 Task: Add Offlimits Strawberry Cereal, Vegan & Gluten-Free to the cart.
Action: Mouse moved to (743, 254)
Screenshot: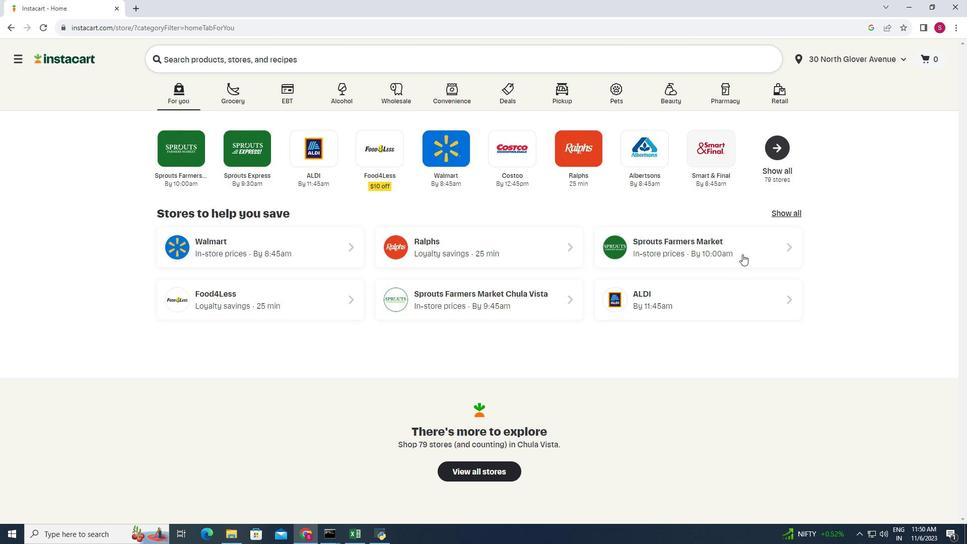 
Action: Mouse pressed left at (743, 254)
Screenshot: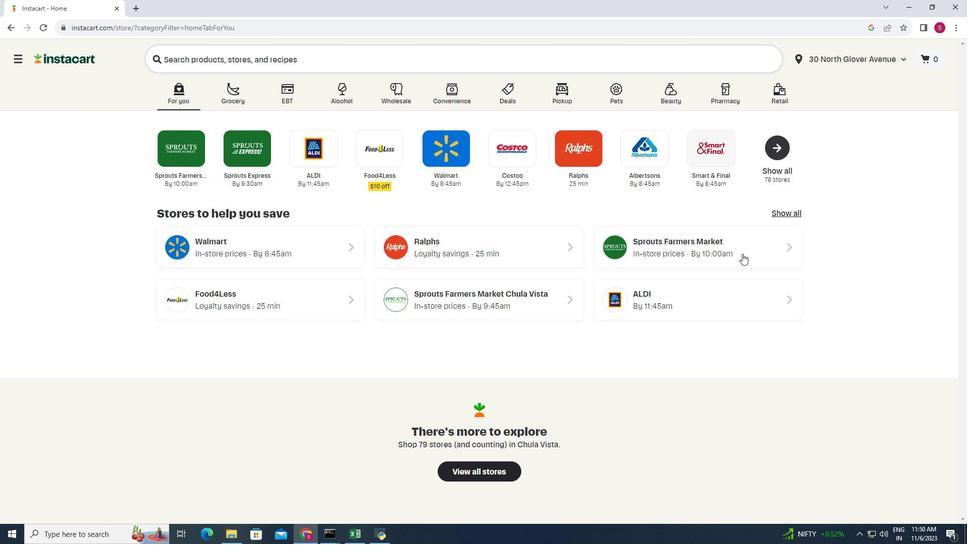 
Action: Mouse moved to (84, 309)
Screenshot: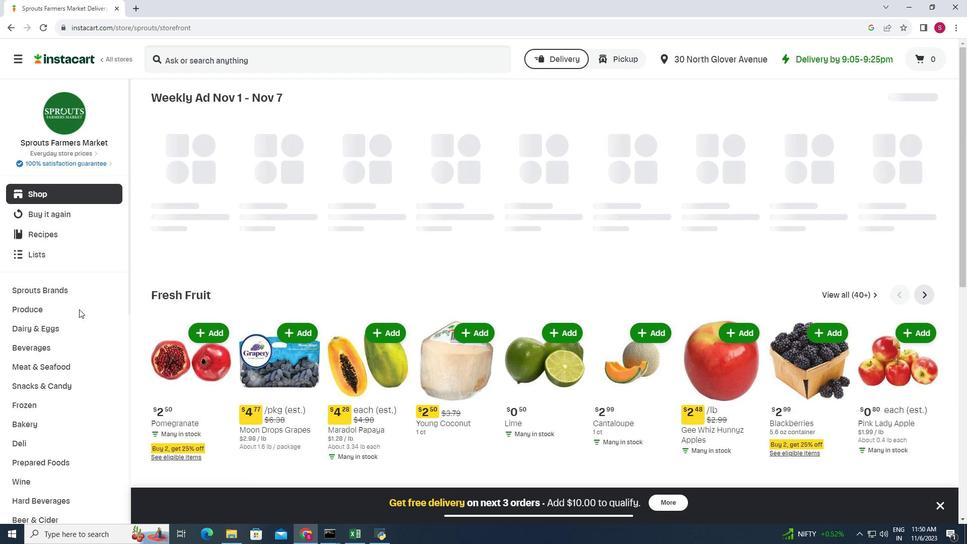 
Action: Mouse scrolled (84, 308) with delta (0, 0)
Screenshot: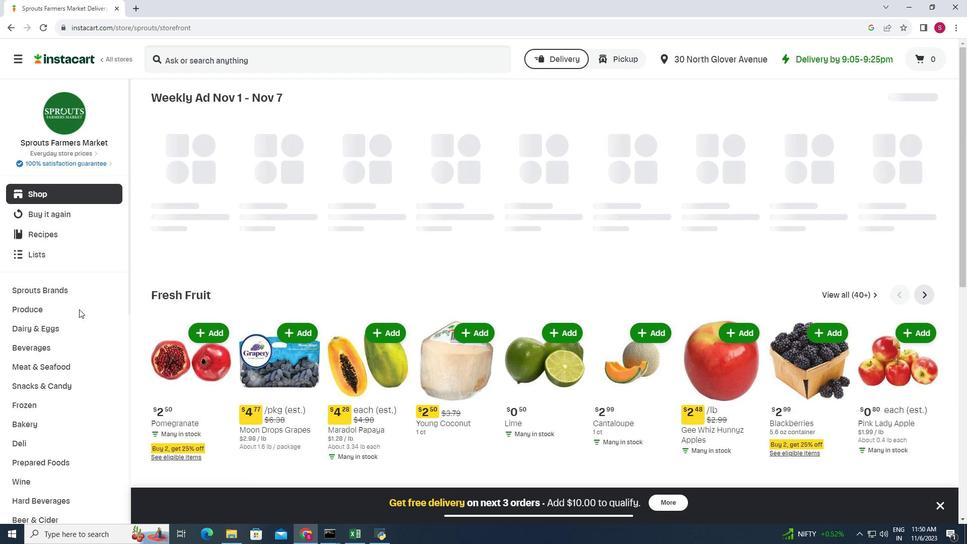 
Action: Mouse moved to (77, 310)
Screenshot: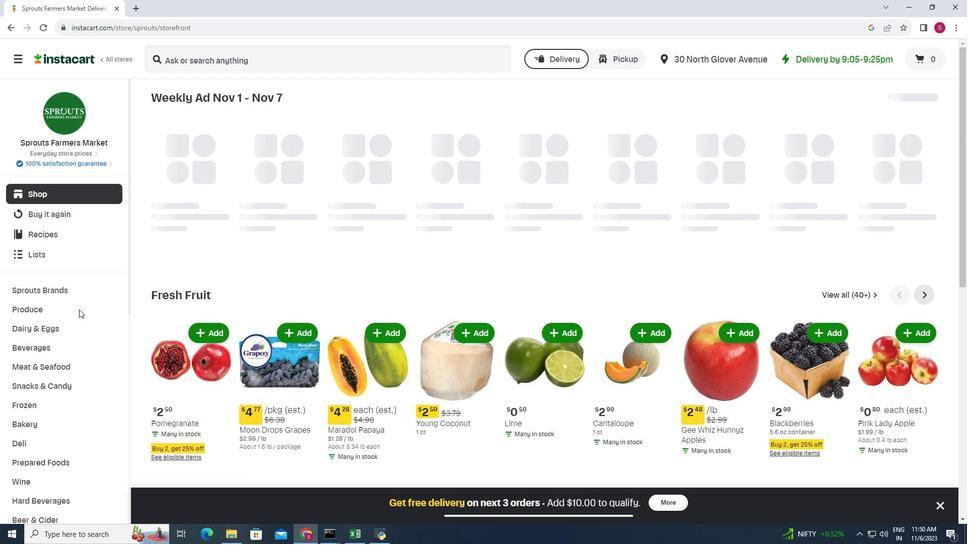 
Action: Mouse scrolled (77, 309) with delta (0, 0)
Screenshot: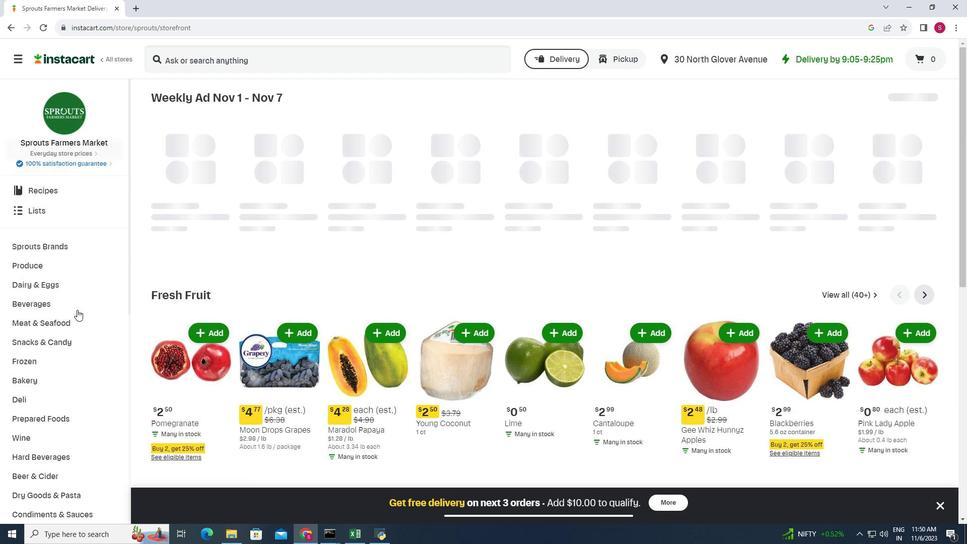 
Action: Mouse scrolled (77, 309) with delta (0, 0)
Screenshot: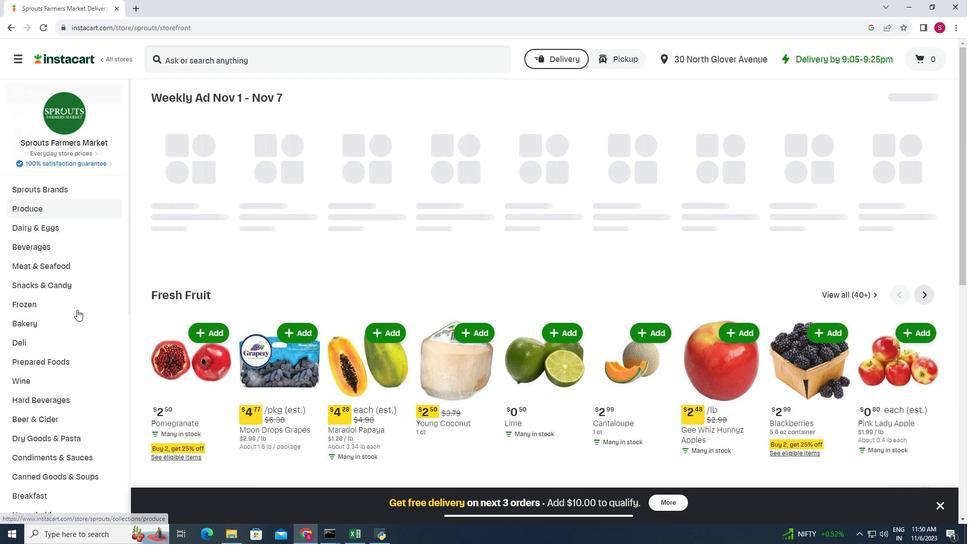
Action: Mouse moved to (52, 442)
Screenshot: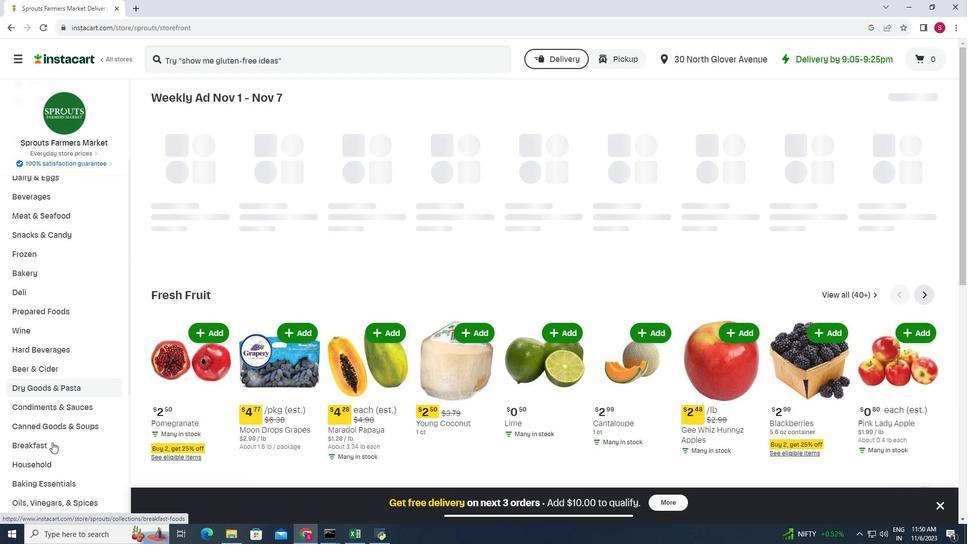 
Action: Mouse pressed left at (52, 442)
Screenshot: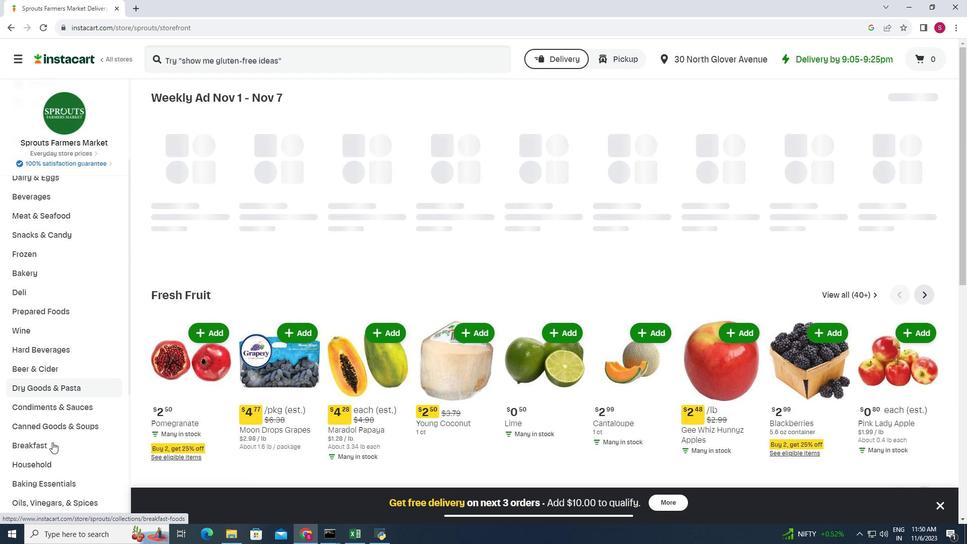 
Action: Mouse moved to (751, 128)
Screenshot: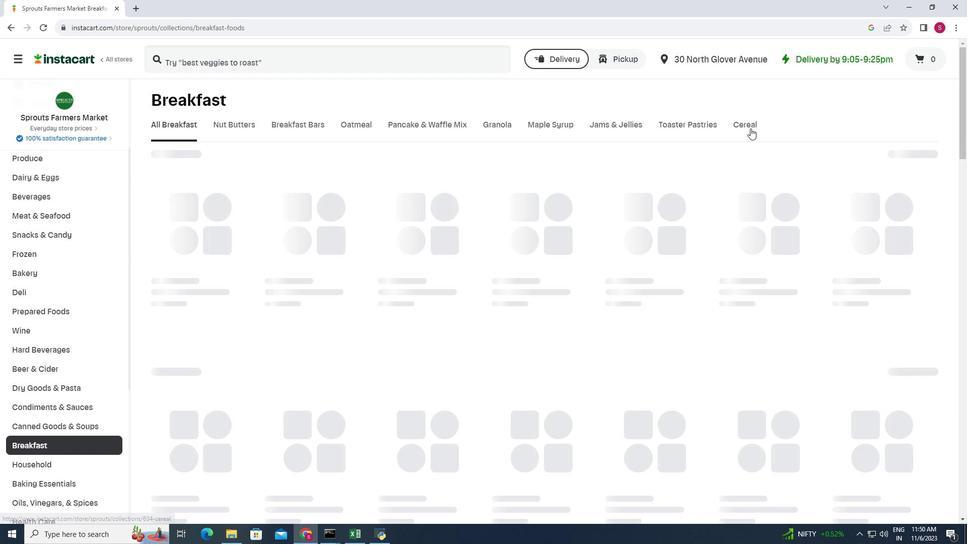 
Action: Mouse pressed left at (751, 128)
Screenshot: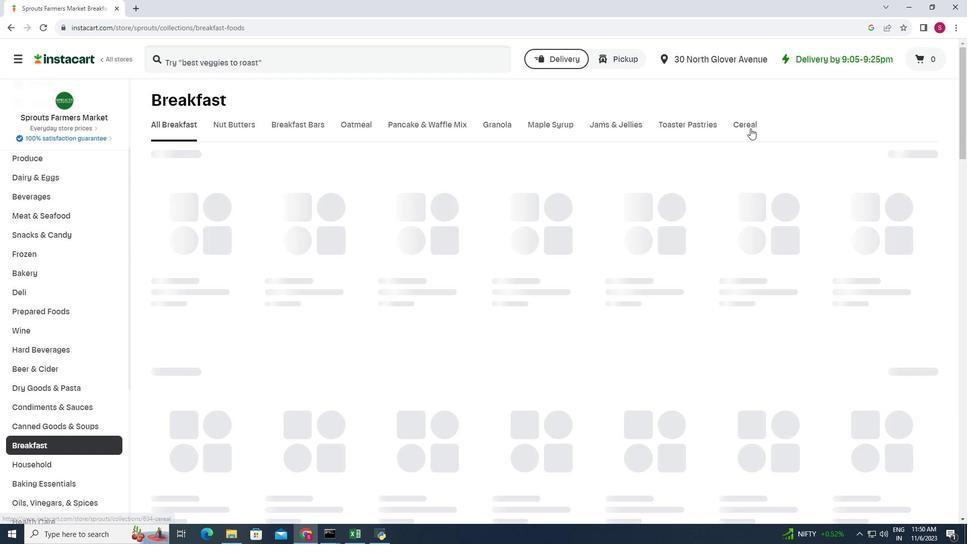 
Action: Mouse moved to (333, 196)
Screenshot: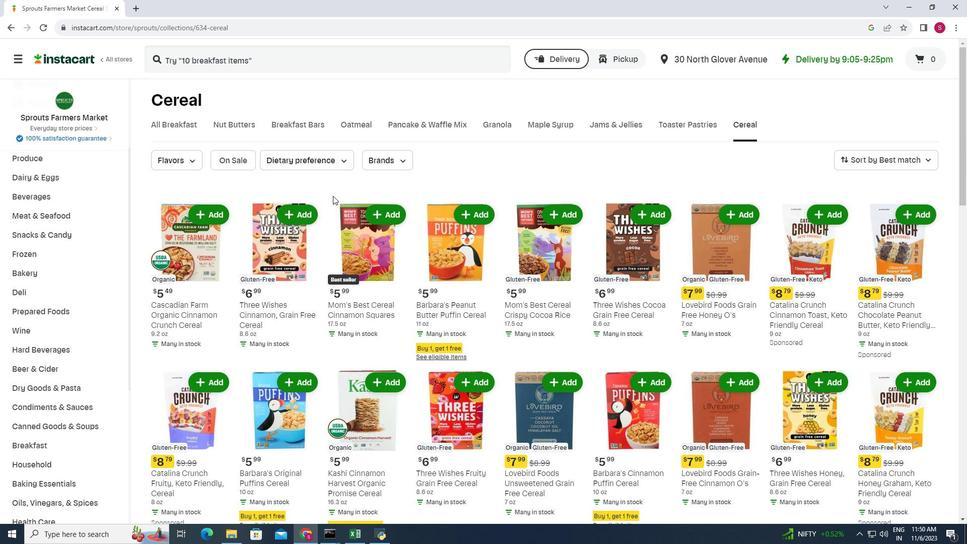 
Action: Mouse scrolled (333, 195) with delta (0, 0)
Screenshot: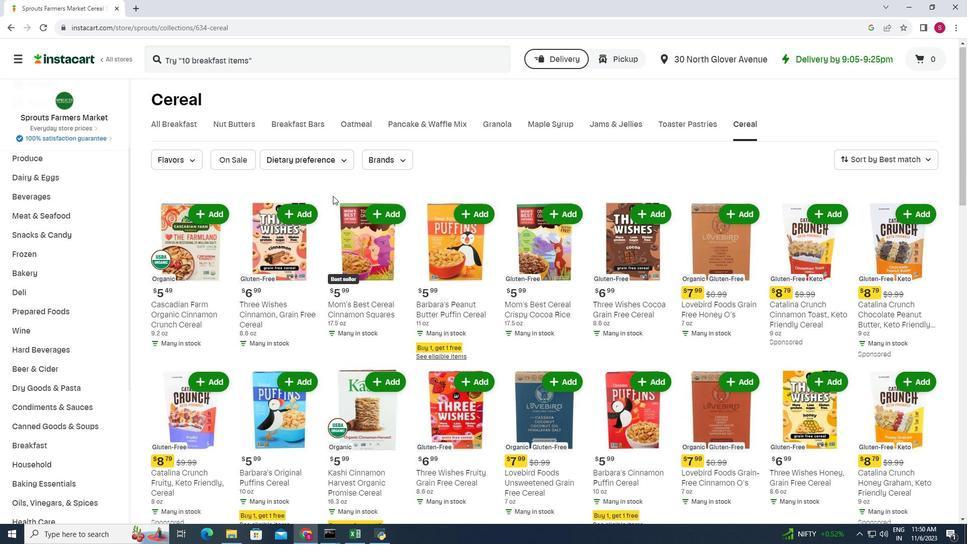 
Action: Mouse moved to (333, 196)
Screenshot: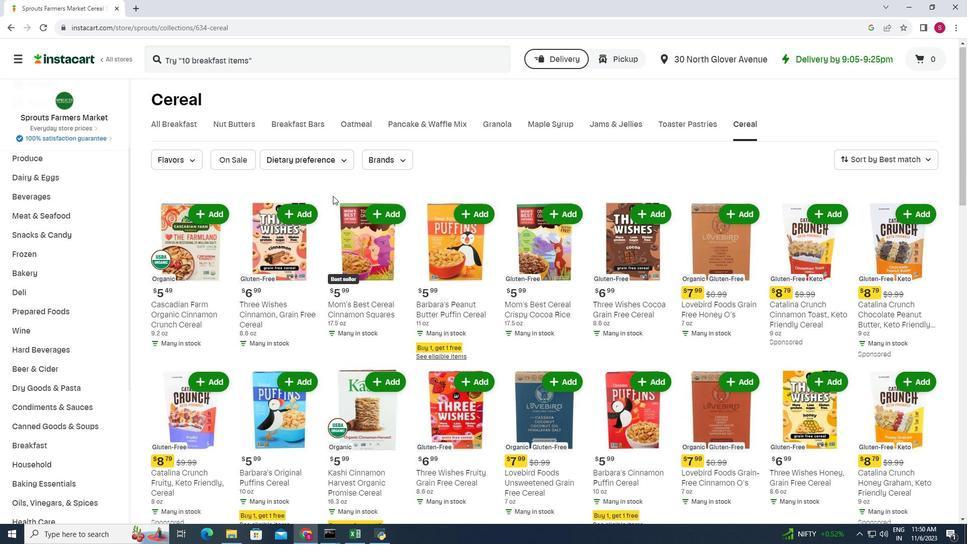 
Action: Mouse scrolled (333, 195) with delta (0, 0)
Screenshot: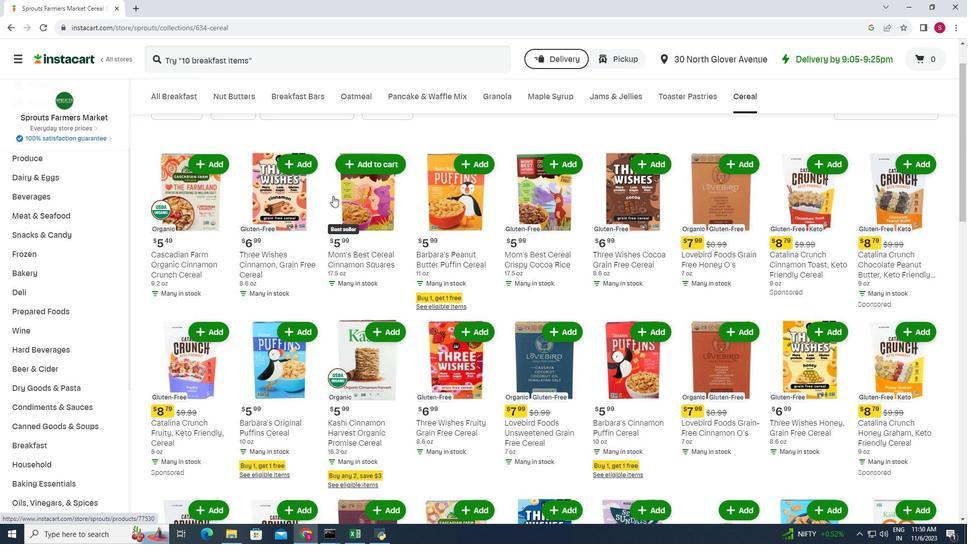 
Action: Mouse moved to (333, 196)
Screenshot: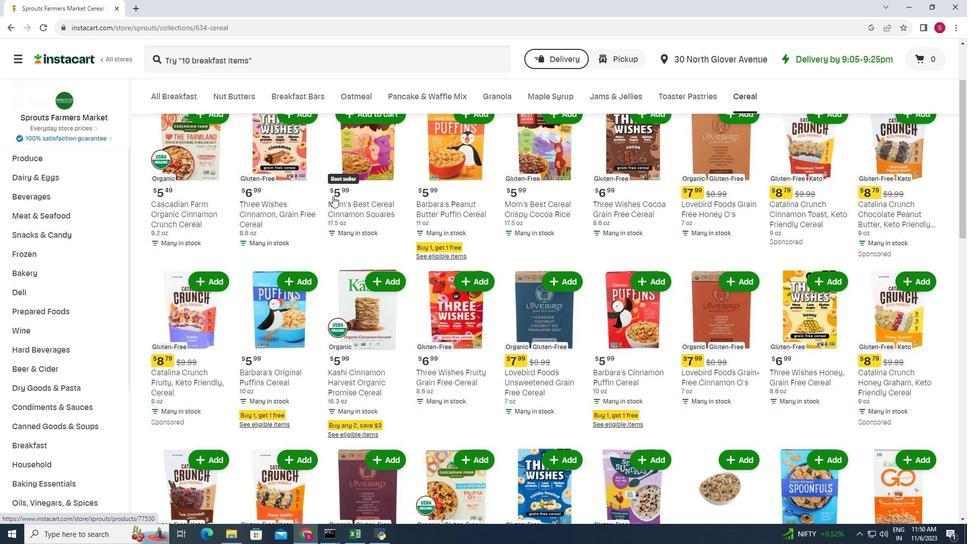 
Action: Mouse scrolled (333, 196) with delta (0, 0)
Screenshot: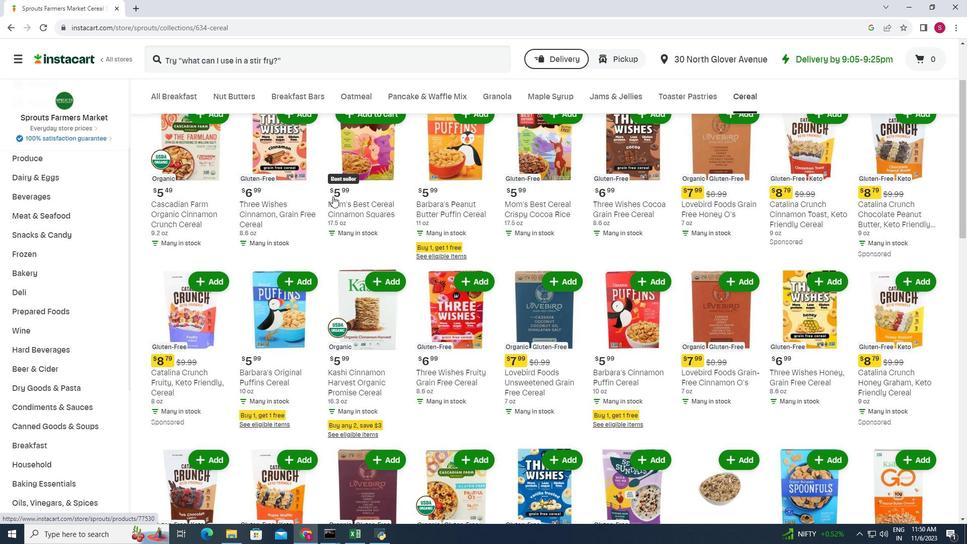 
Action: Mouse scrolled (333, 196) with delta (0, 0)
Screenshot: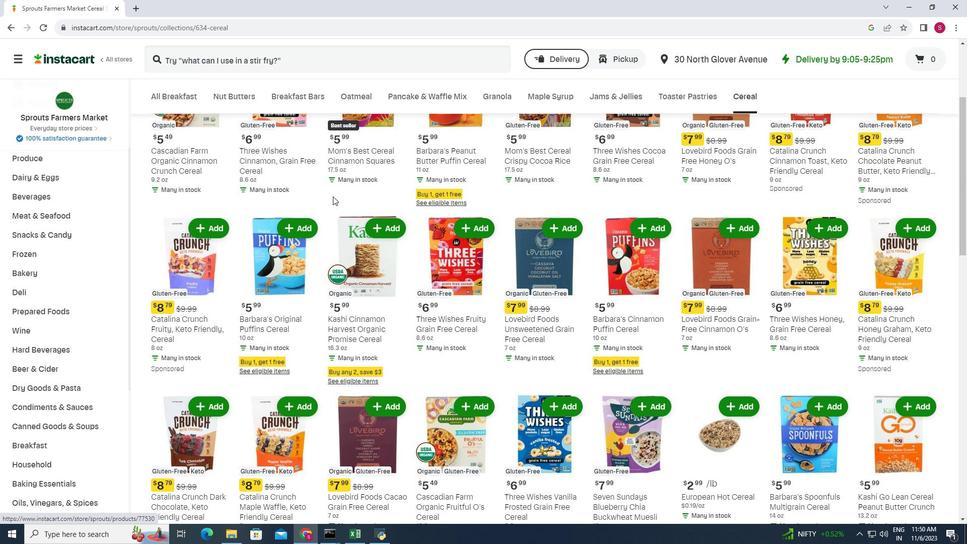 
Action: Mouse moved to (333, 196)
Screenshot: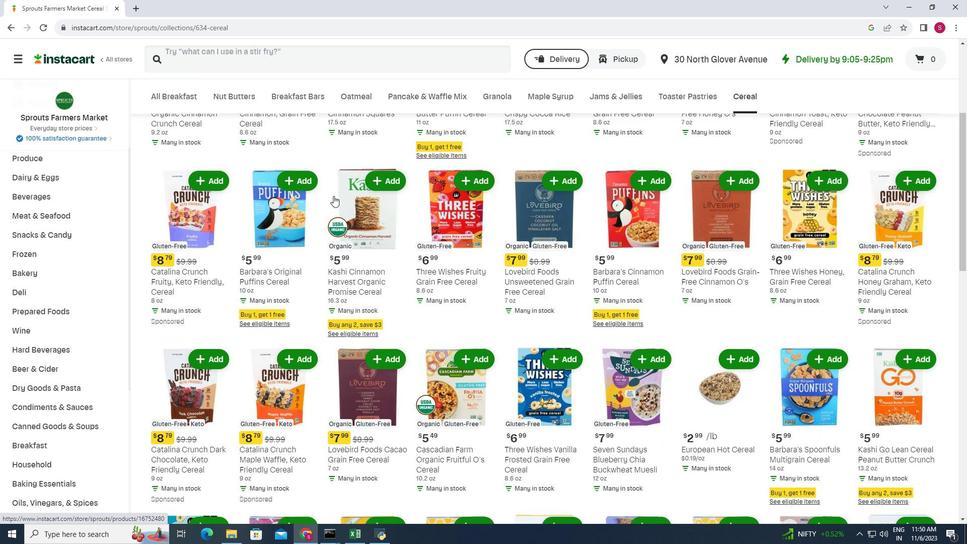 
Action: Mouse scrolled (333, 195) with delta (0, 0)
Screenshot: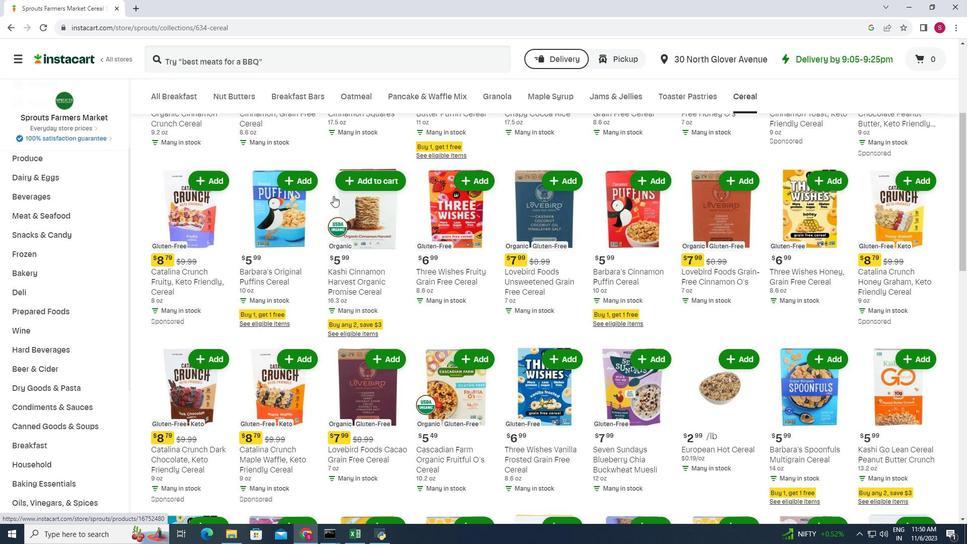 
Action: Mouse scrolled (333, 195) with delta (0, 0)
Screenshot: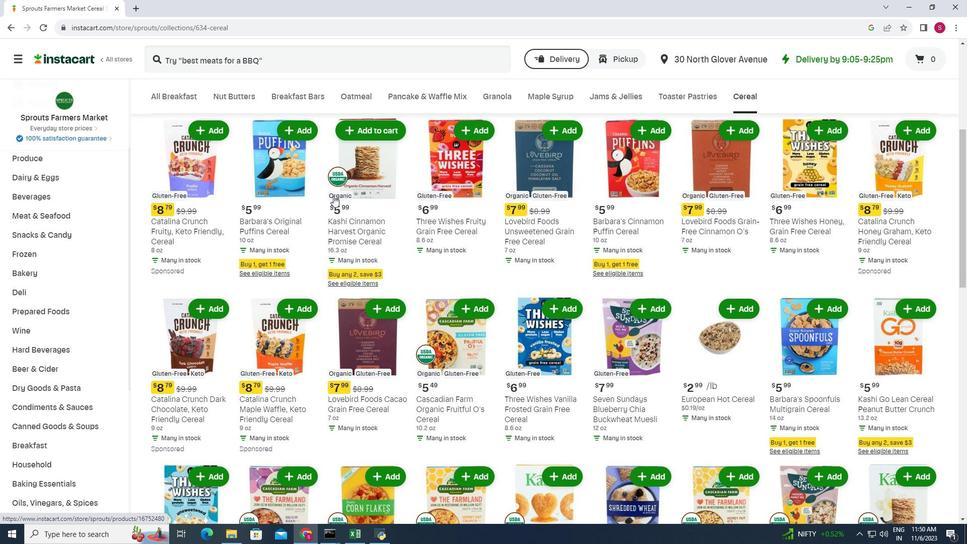
Action: Mouse scrolled (333, 195) with delta (0, 0)
Screenshot: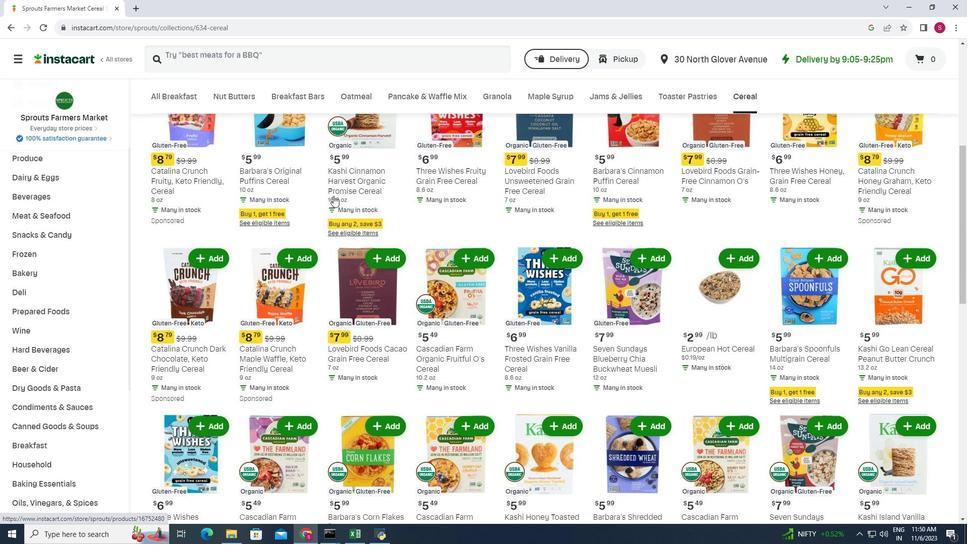 
Action: Mouse scrolled (333, 195) with delta (0, 0)
Screenshot: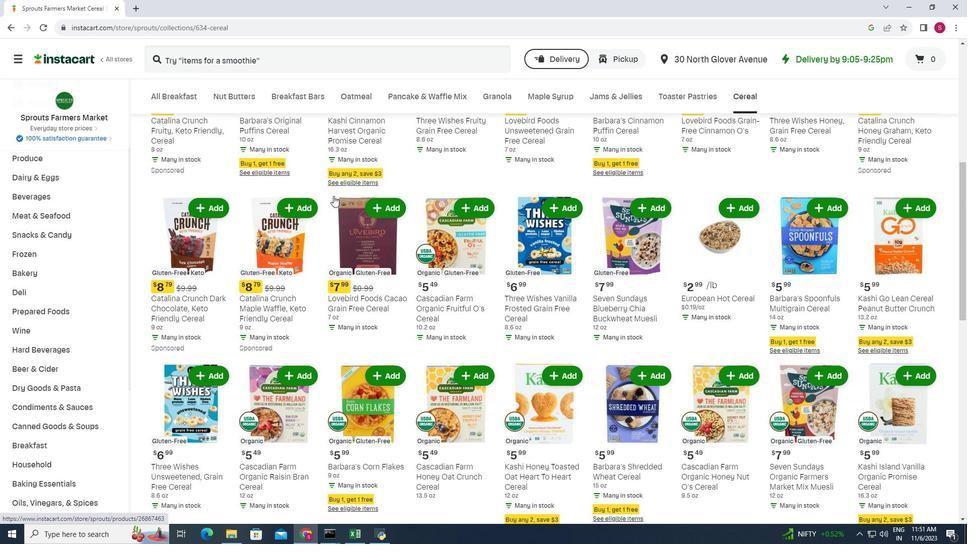 
Action: Mouse scrolled (333, 195) with delta (0, 0)
Screenshot: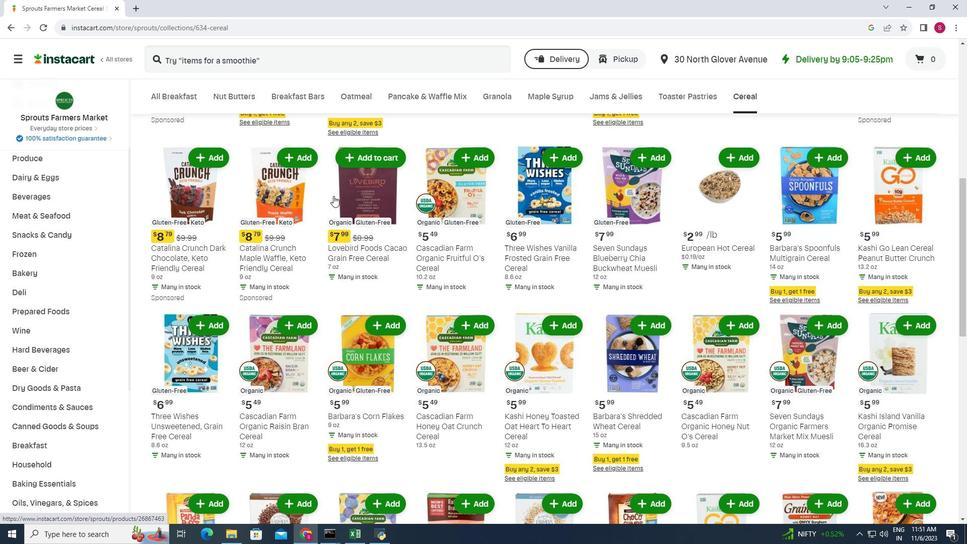 
Action: Mouse moved to (334, 193)
Screenshot: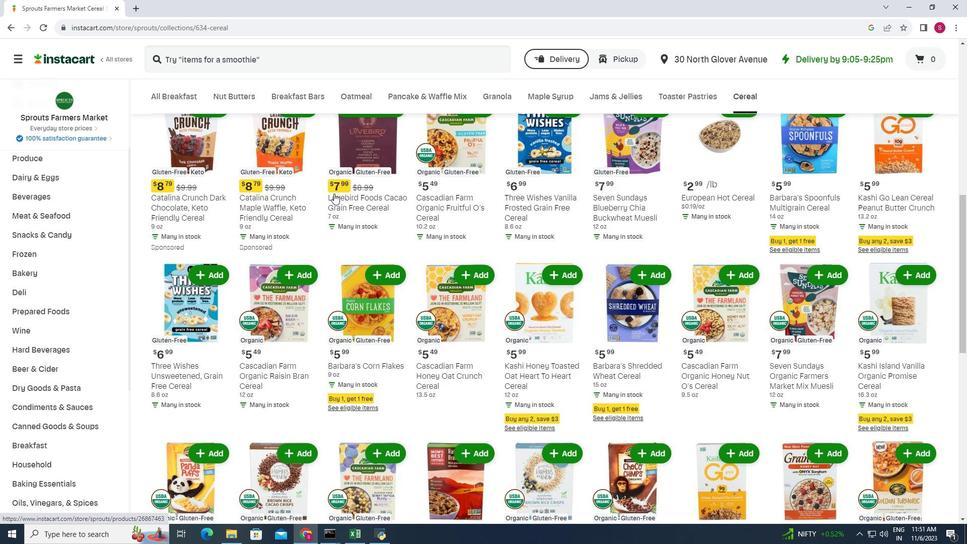 
Action: Mouse scrolled (334, 193) with delta (0, 0)
Screenshot: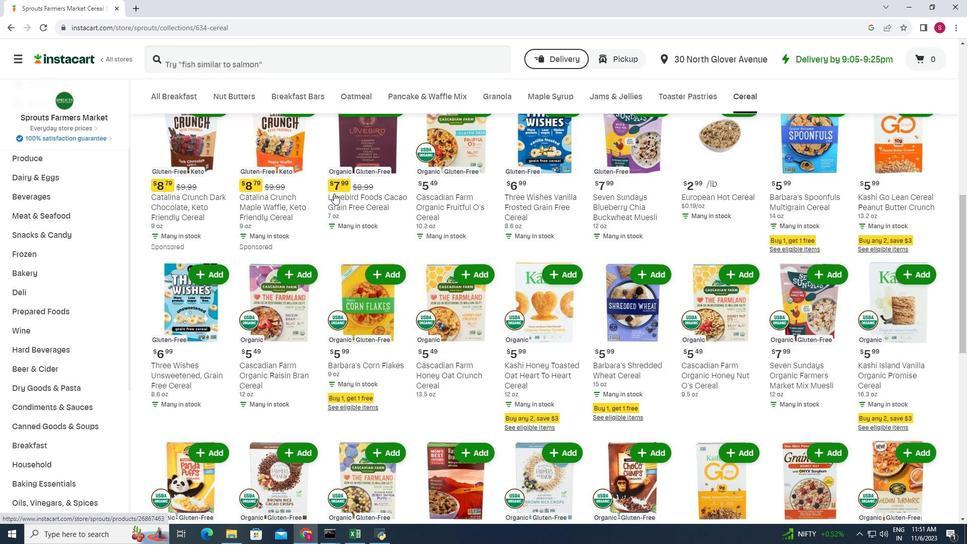 
Action: Mouse scrolled (334, 193) with delta (0, 0)
Screenshot: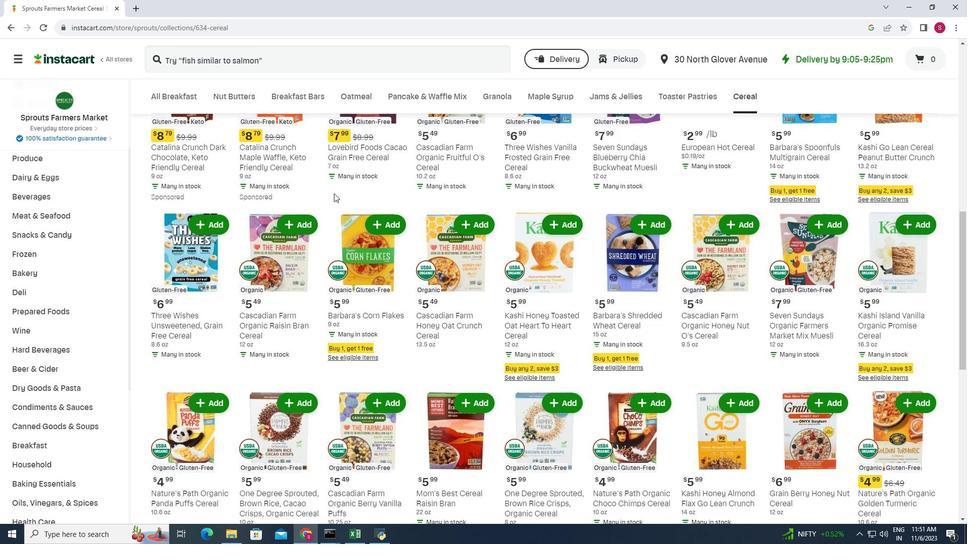 
Action: Mouse scrolled (334, 193) with delta (0, 0)
Screenshot: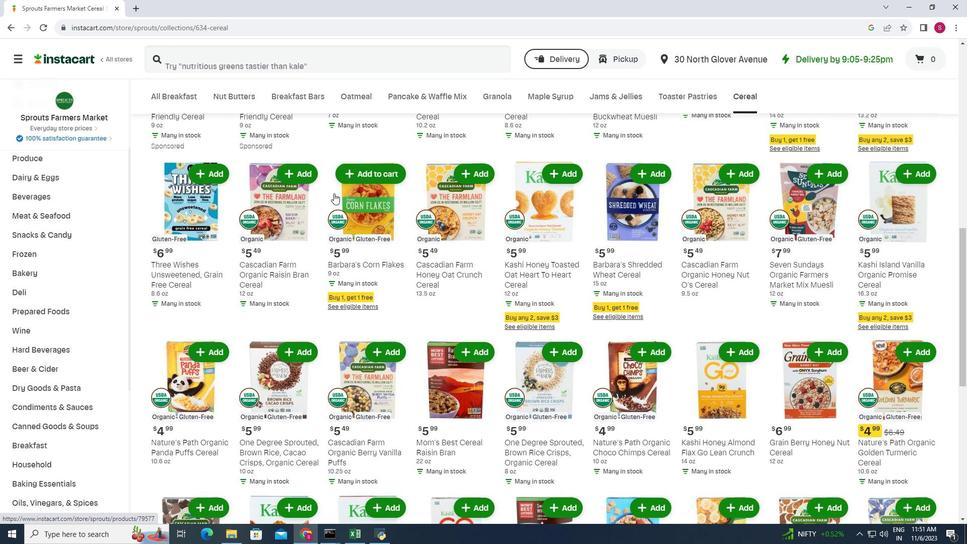 
Action: Mouse scrolled (334, 193) with delta (0, 0)
Screenshot: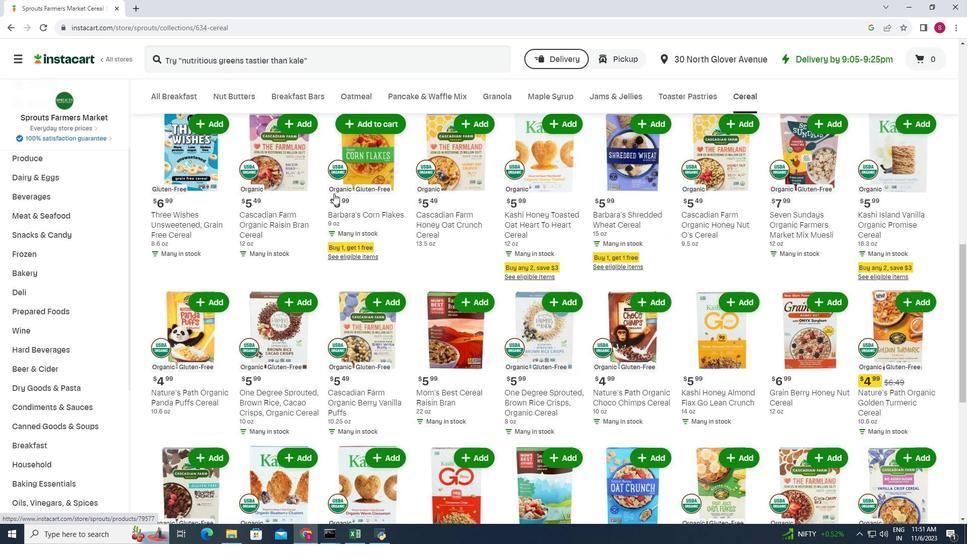 
Action: Mouse scrolled (334, 193) with delta (0, 0)
Screenshot: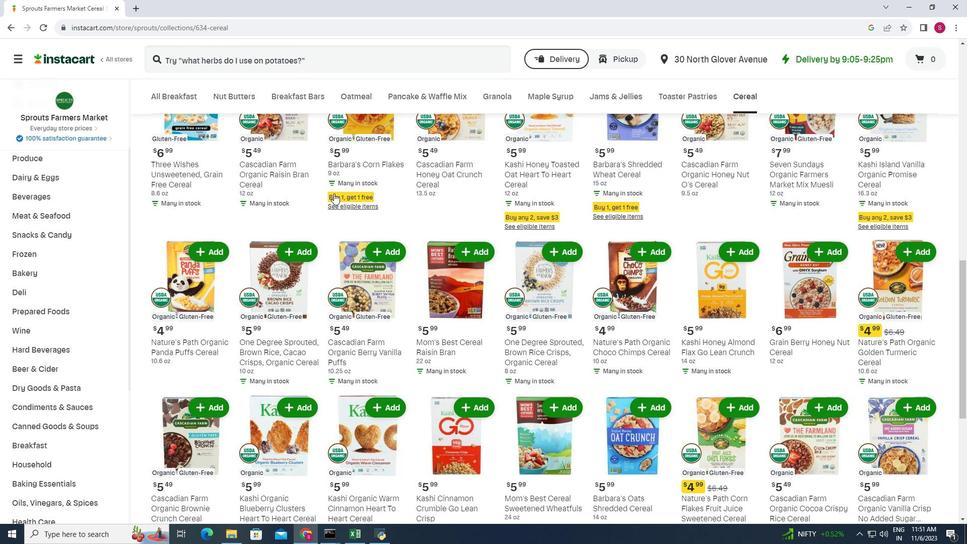 
Action: Mouse scrolled (334, 193) with delta (0, 0)
Screenshot: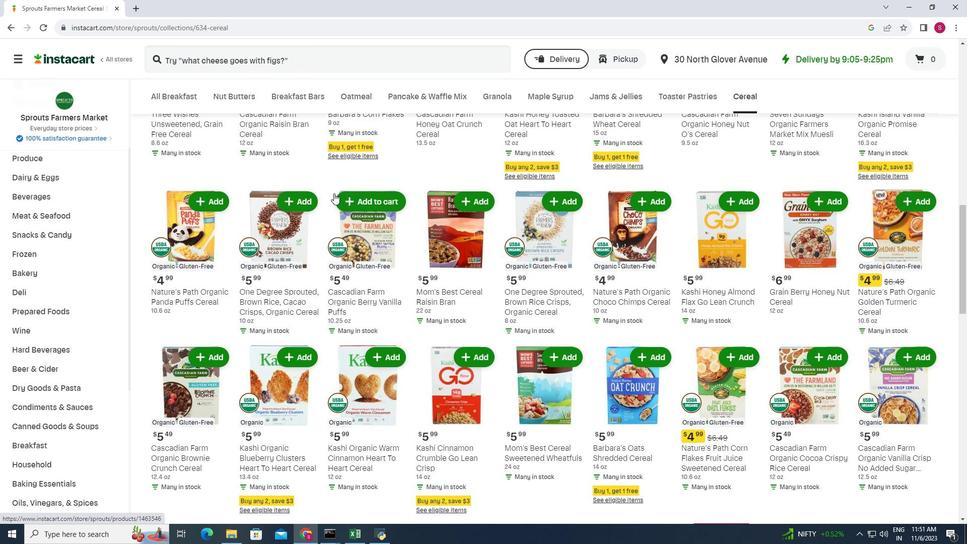 
Action: Mouse scrolled (334, 193) with delta (0, 0)
Screenshot: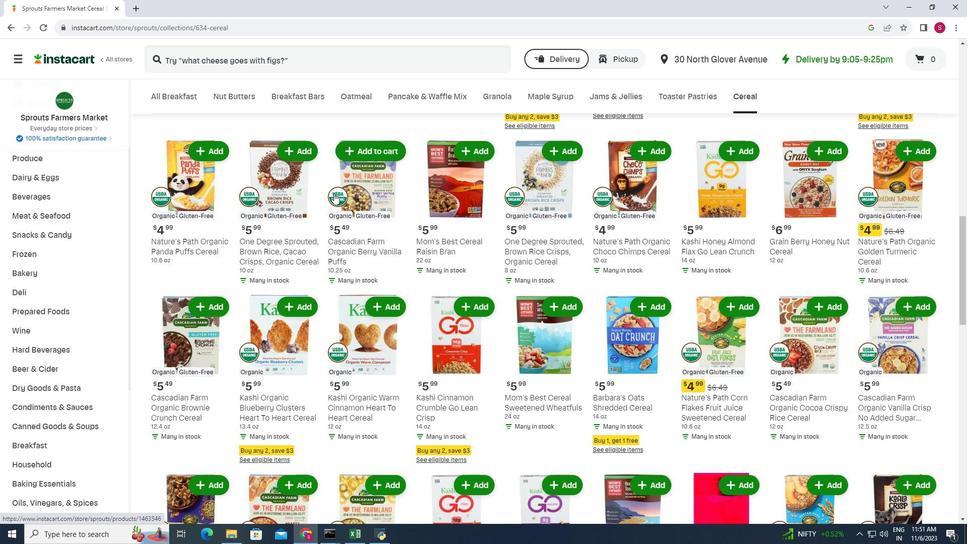 
Action: Mouse scrolled (334, 193) with delta (0, 0)
Screenshot: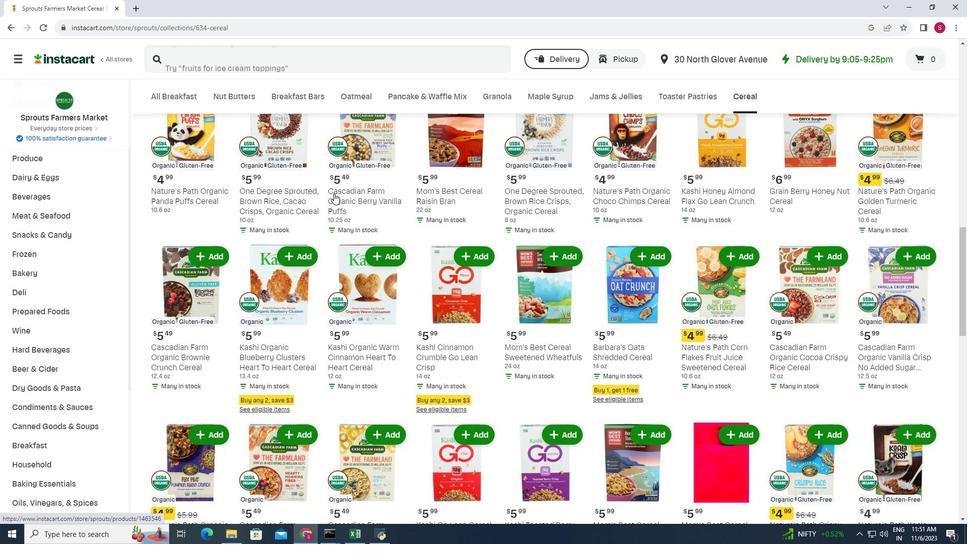 
Action: Mouse scrolled (334, 193) with delta (0, 0)
Screenshot: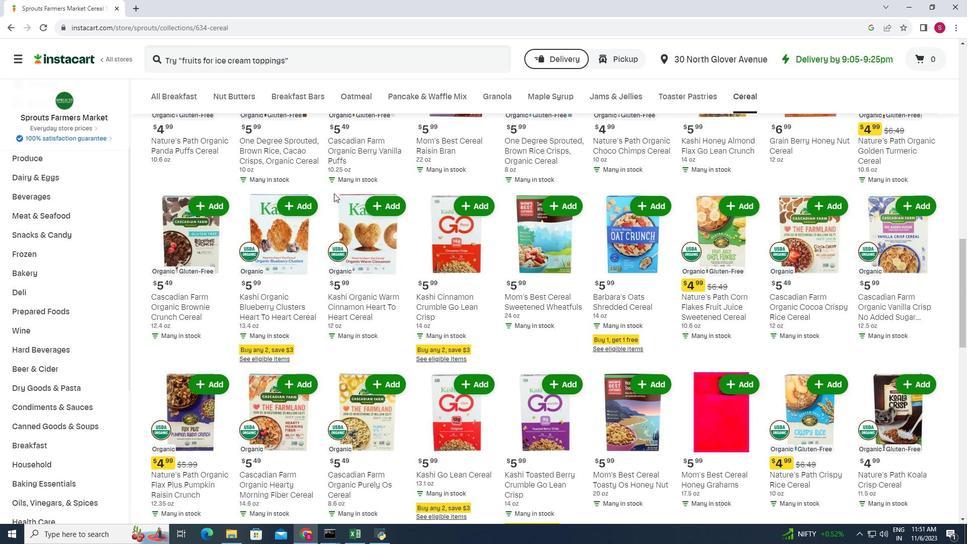
Action: Mouse scrolled (334, 193) with delta (0, 0)
Screenshot: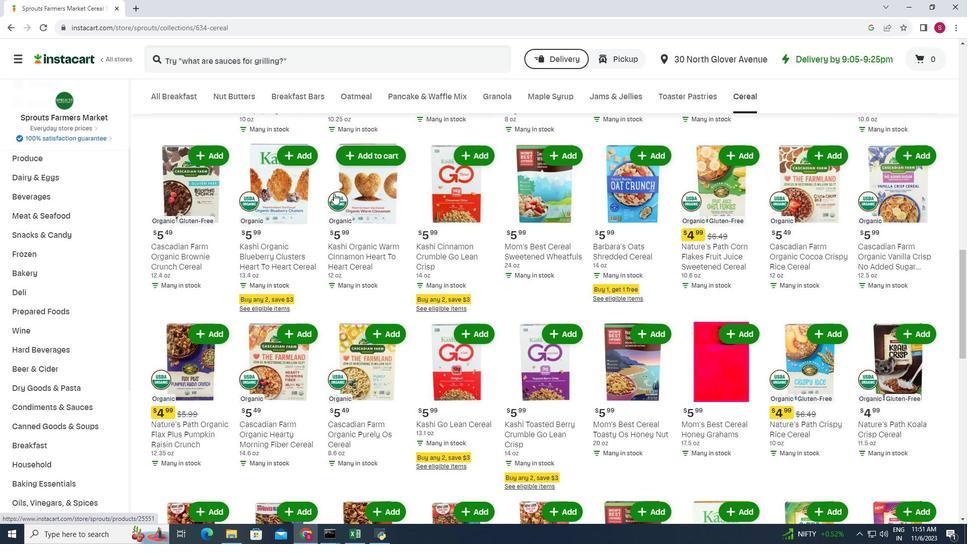 
Action: Mouse scrolled (334, 193) with delta (0, 0)
Screenshot: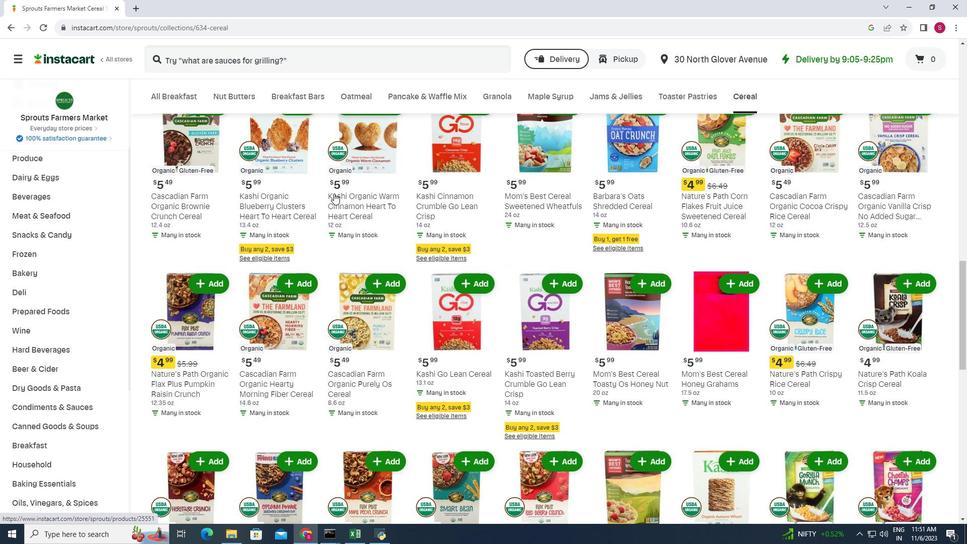 
Action: Mouse scrolled (334, 193) with delta (0, 0)
Screenshot: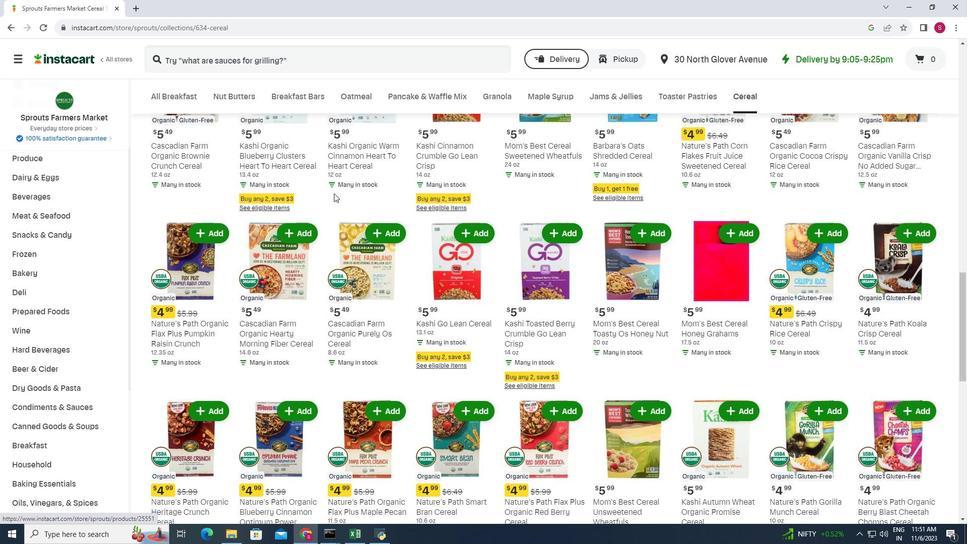 
Action: Mouse scrolled (334, 193) with delta (0, 0)
Screenshot: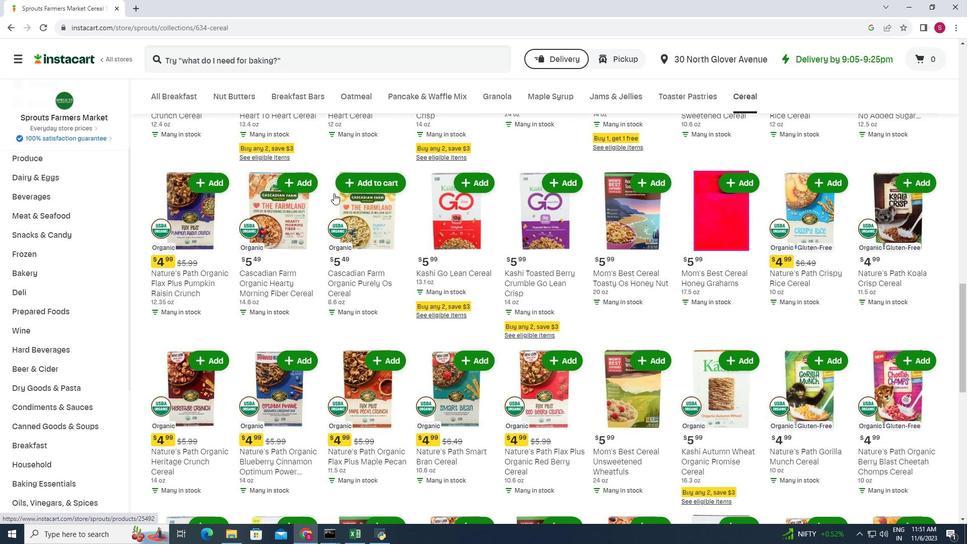 
Action: Mouse scrolled (334, 193) with delta (0, 0)
Screenshot: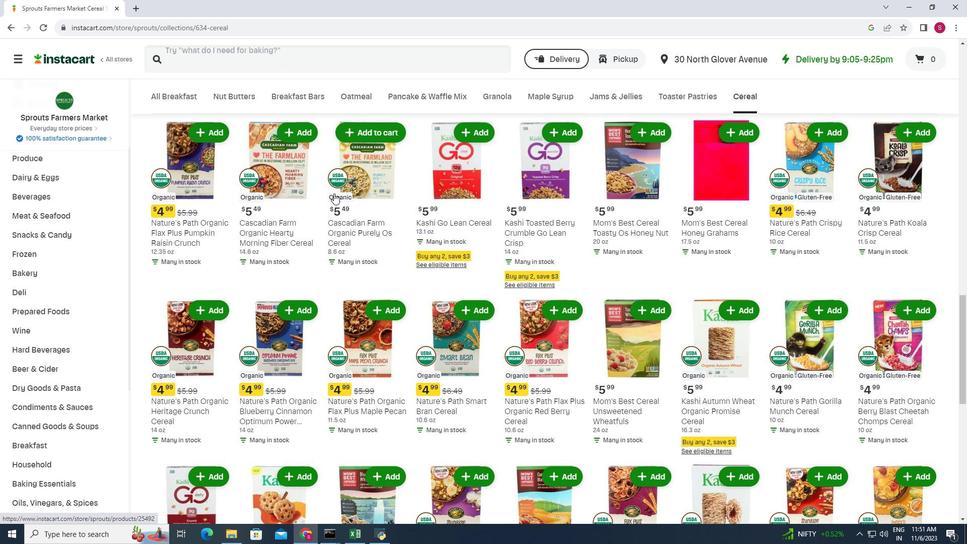 
Action: Mouse scrolled (334, 193) with delta (0, 0)
Screenshot: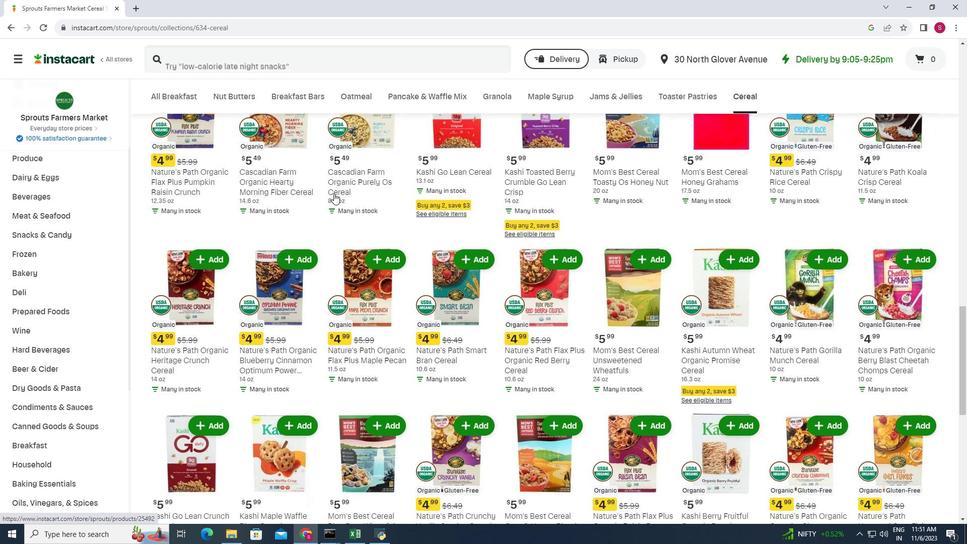 
Action: Mouse scrolled (334, 193) with delta (0, 0)
Screenshot: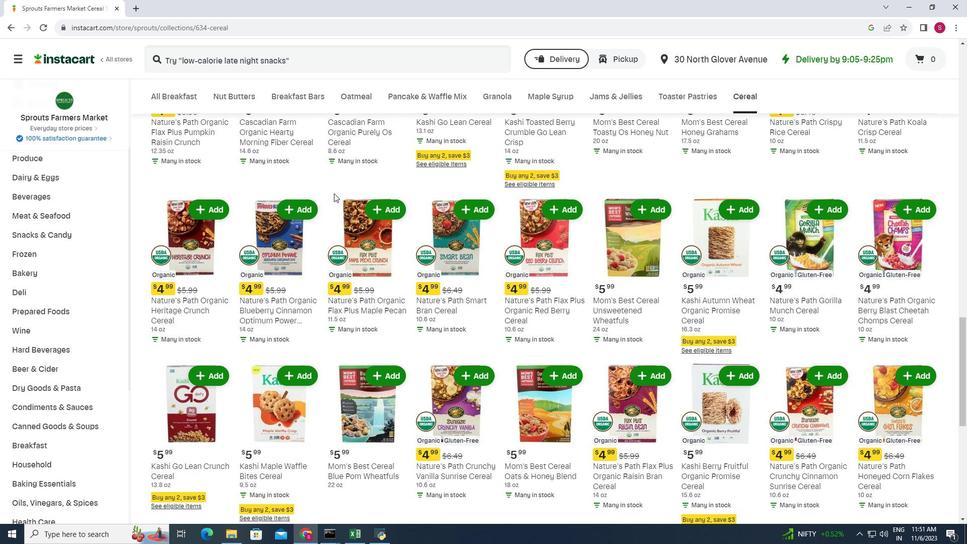 
Action: Mouse scrolled (334, 193) with delta (0, 0)
Screenshot: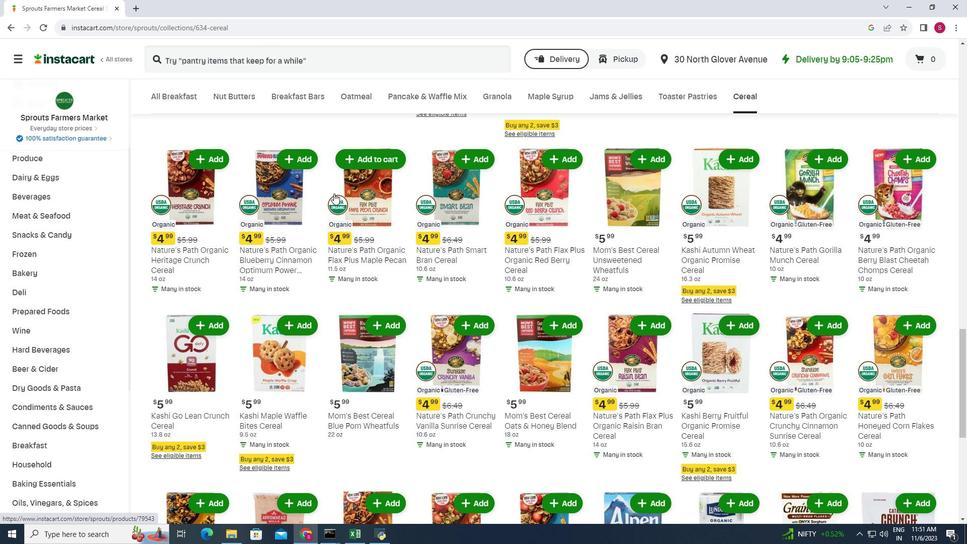 
Action: Mouse scrolled (334, 193) with delta (0, 0)
Screenshot: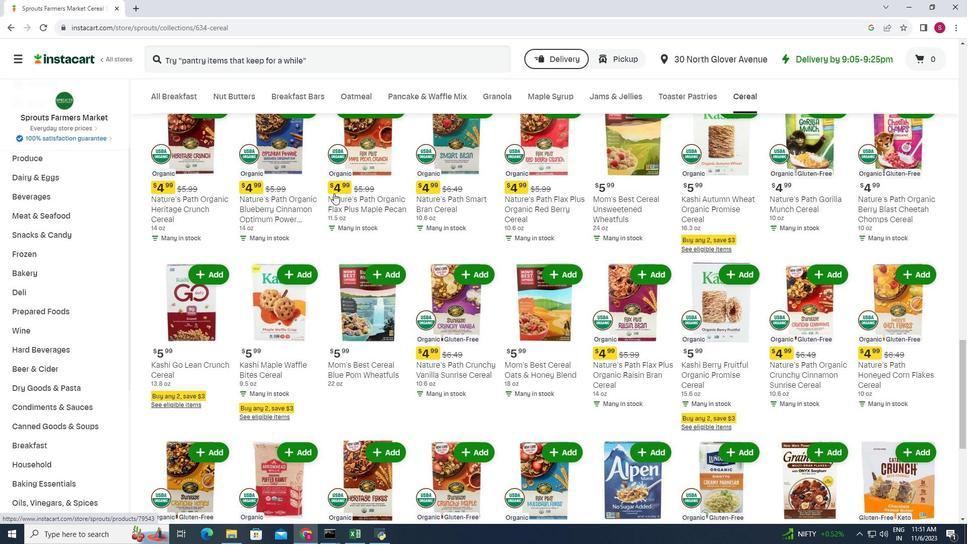
Action: Mouse scrolled (334, 193) with delta (0, 0)
Screenshot: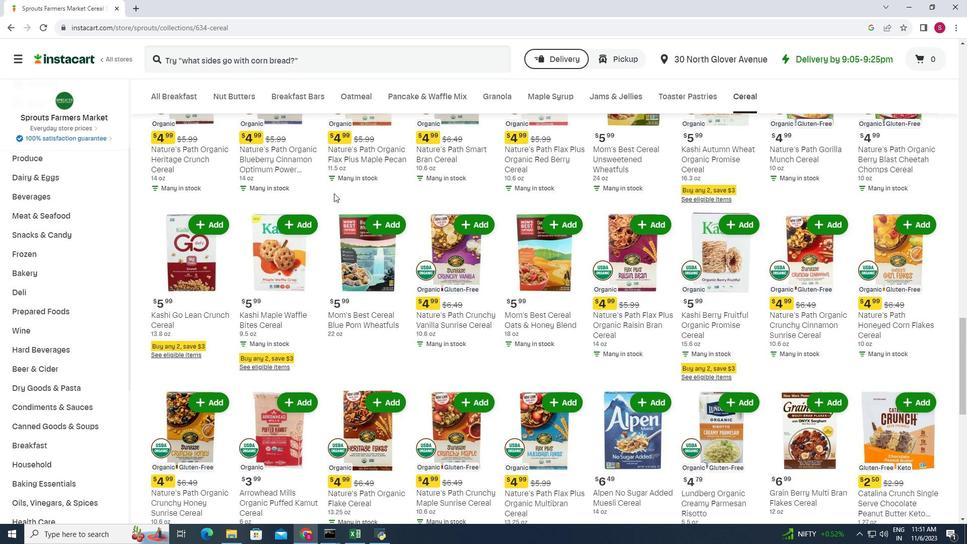 
Action: Mouse scrolled (334, 193) with delta (0, 0)
Screenshot: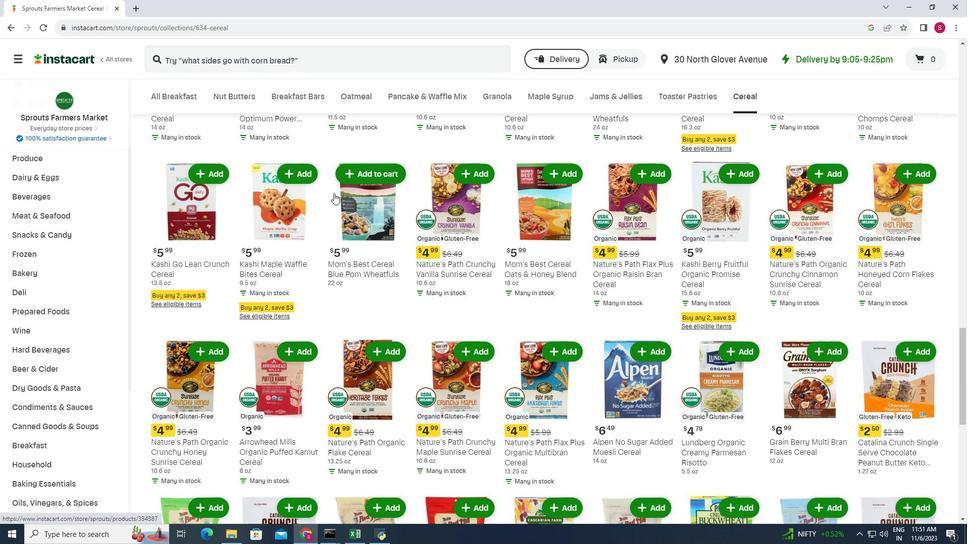 
Action: Mouse scrolled (334, 193) with delta (0, 0)
Screenshot: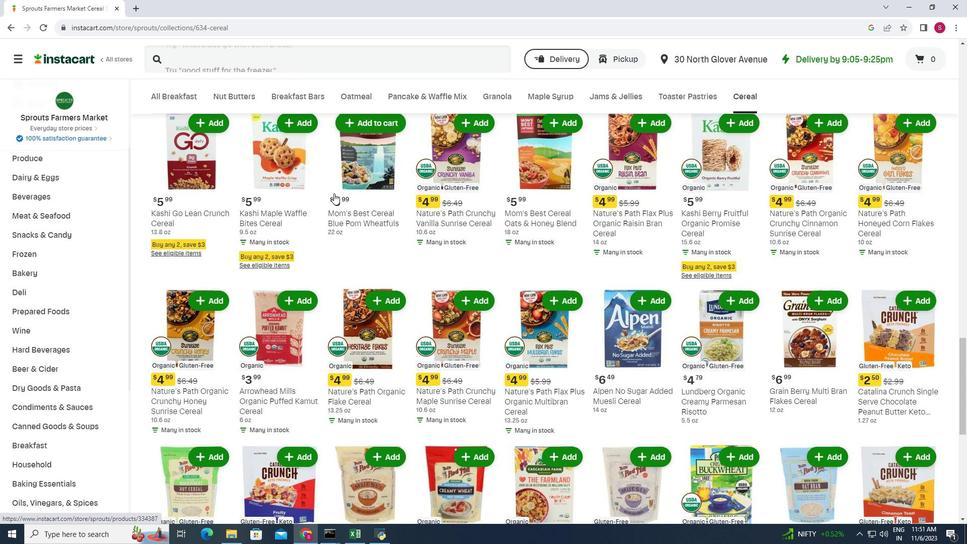 
Action: Mouse scrolled (334, 193) with delta (0, 0)
Screenshot: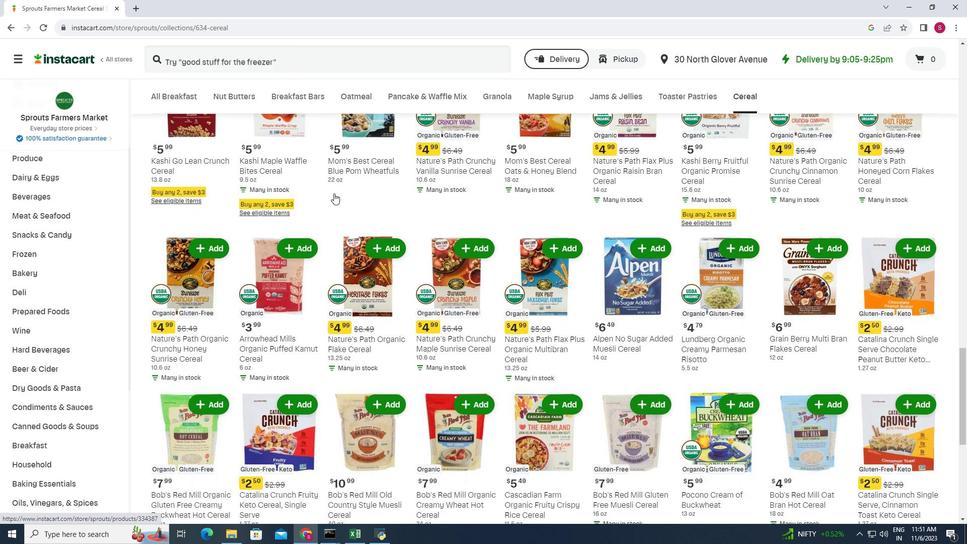 
Action: Mouse scrolled (334, 193) with delta (0, 0)
Screenshot: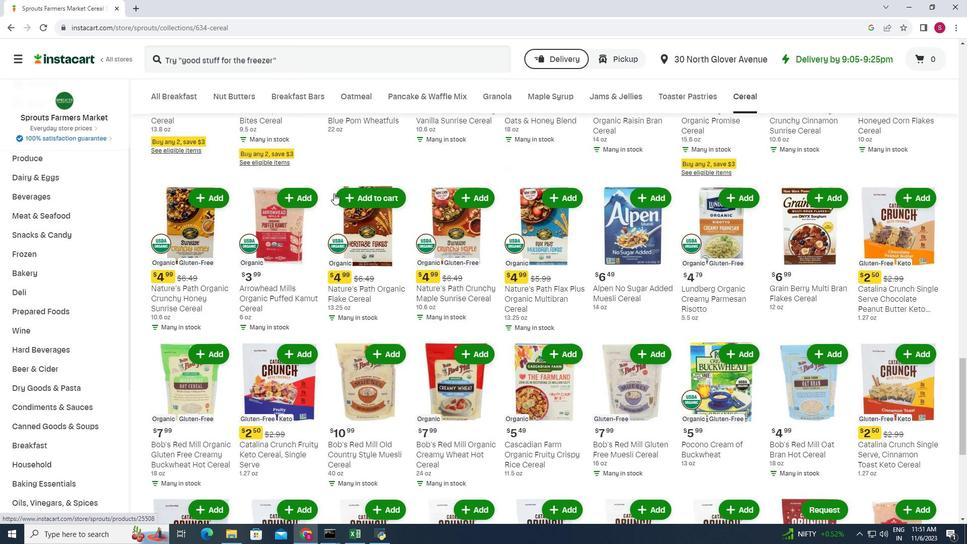 
Action: Mouse scrolled (334, 193) with delta (0, 0)
Screenshot: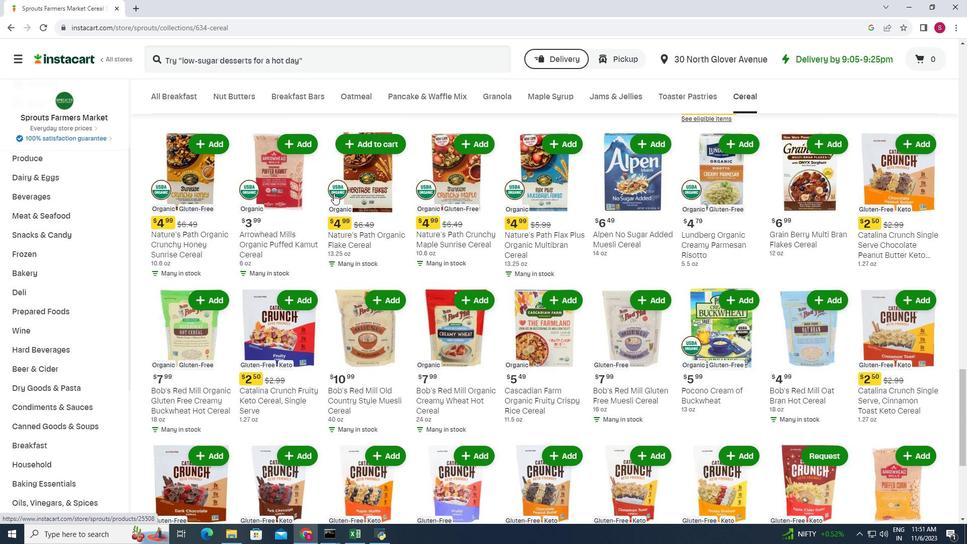 
Action: Mouse scrolled (334, 193) with delta (0, 0)
Screenshot: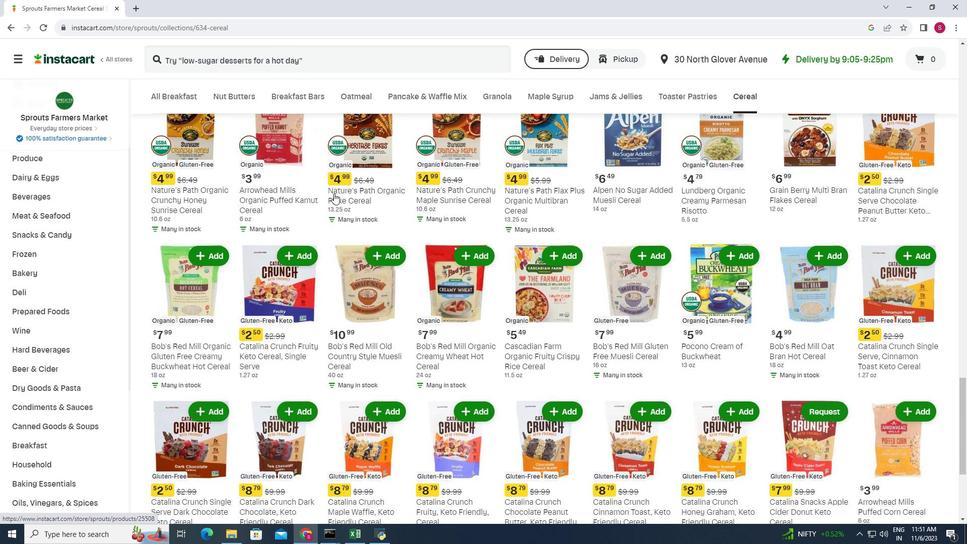 
Action: Mouse scrolled (334, 193) with delta (0, 0)
Screenshot: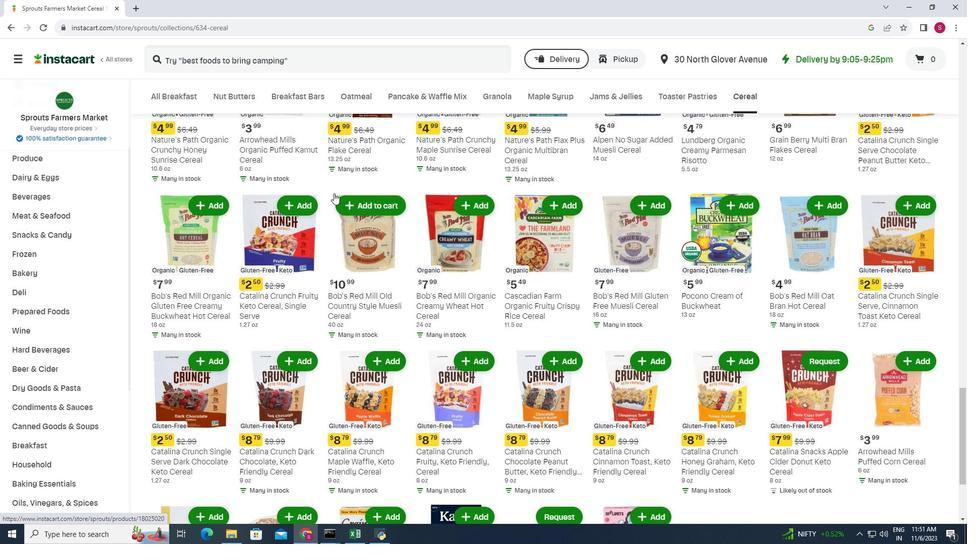 
Action: Mouse scrolled (334, 193) with delta (0, 0)
Screenshot: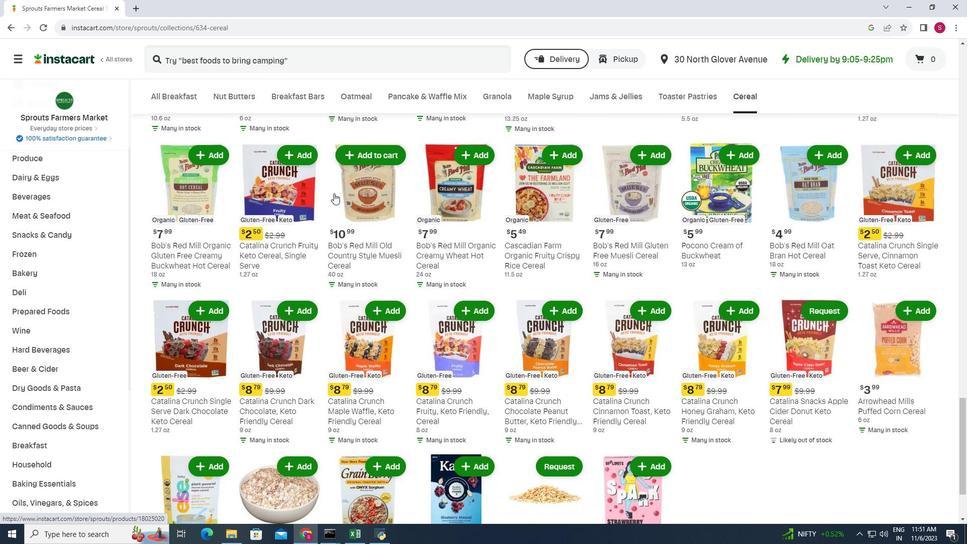 
Action: Mouse scrolled (334, 193) with delta (0, 0)
Screenshot: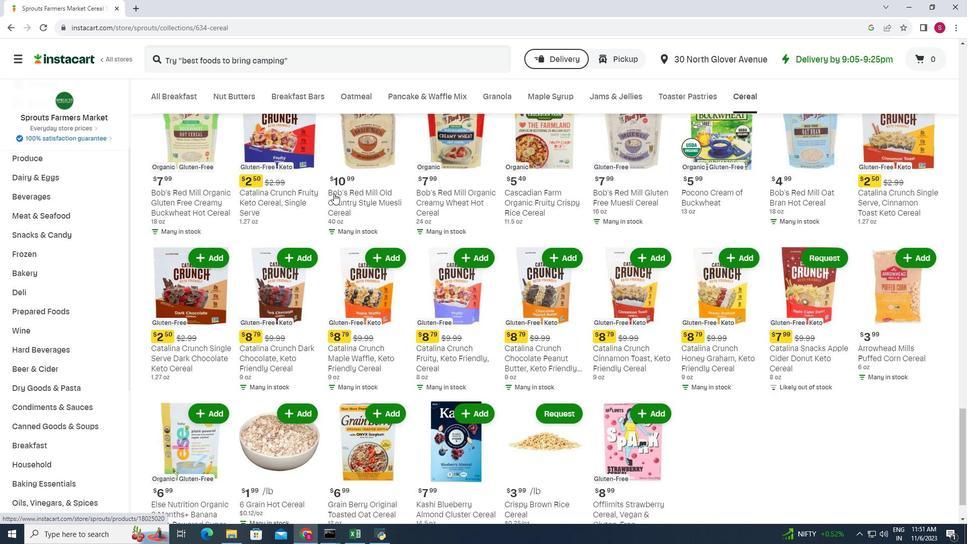 
Action: Mouse scrolled (334, 193) with delta (0, 0)
Screenshot: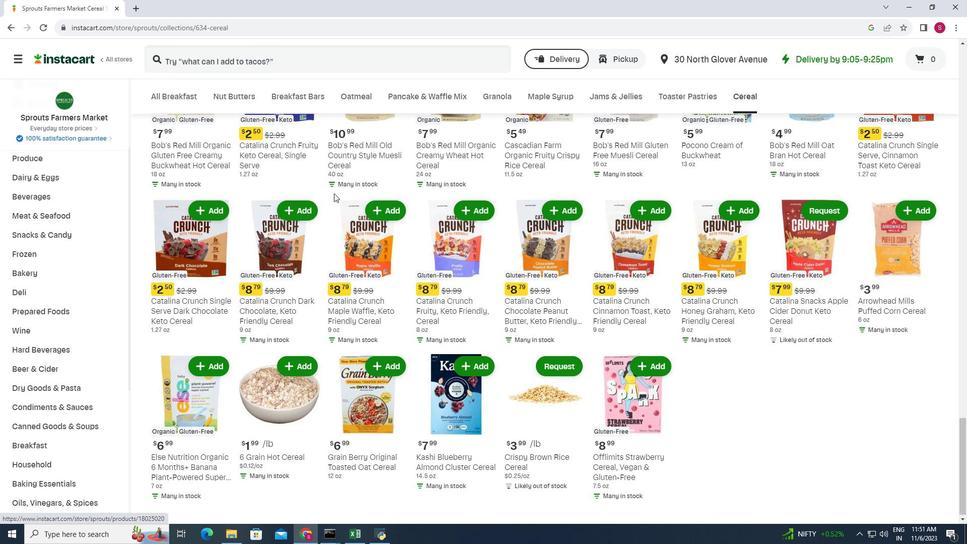 
Action: Mouse moved to (638, 357)
Screenshot: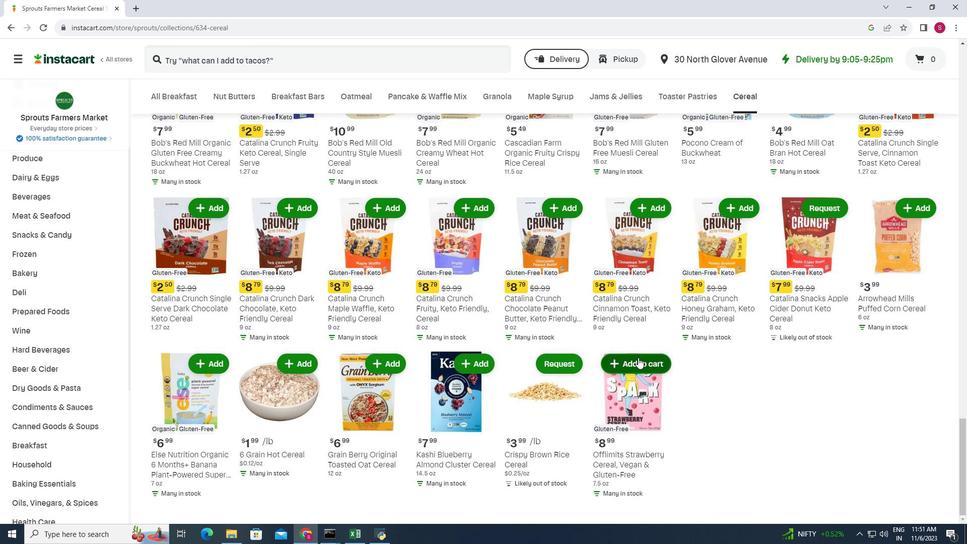 
Action: Mouse pressed left at (638, 357)
Screenshot: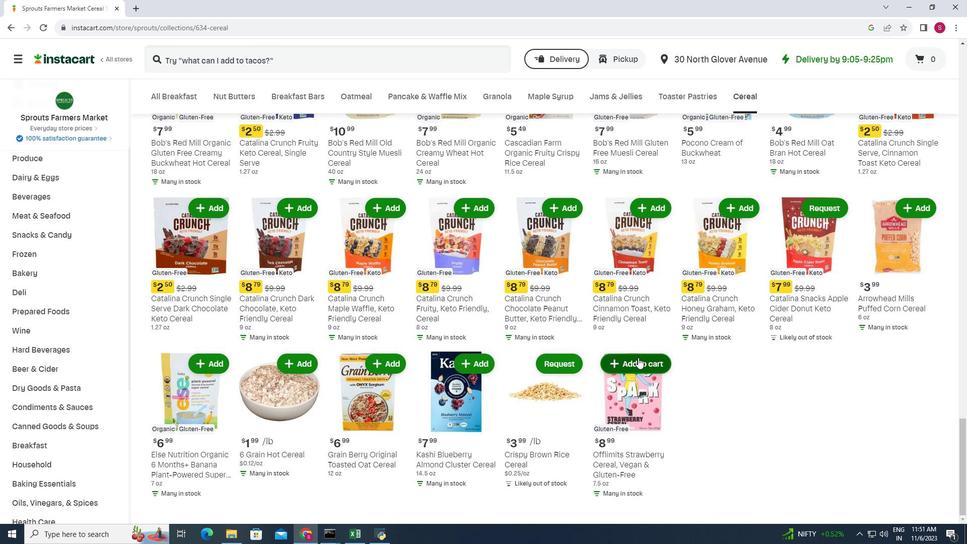 
Action: Mouse moved to (685, 383)
Screenshot: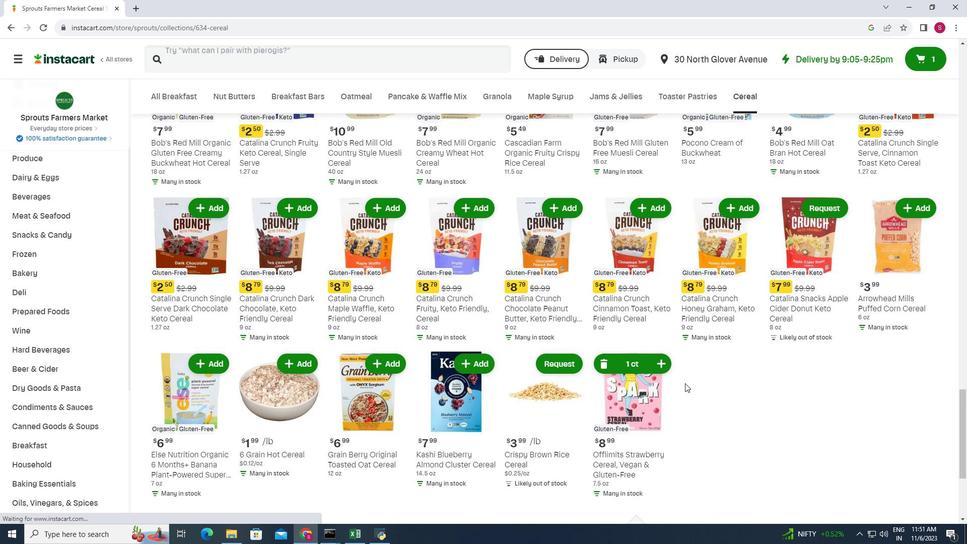 
